 Task: View all reviews of litchfield, Connecticut, United States.
Action: Mouse moved to (525, 127)
Screenshot: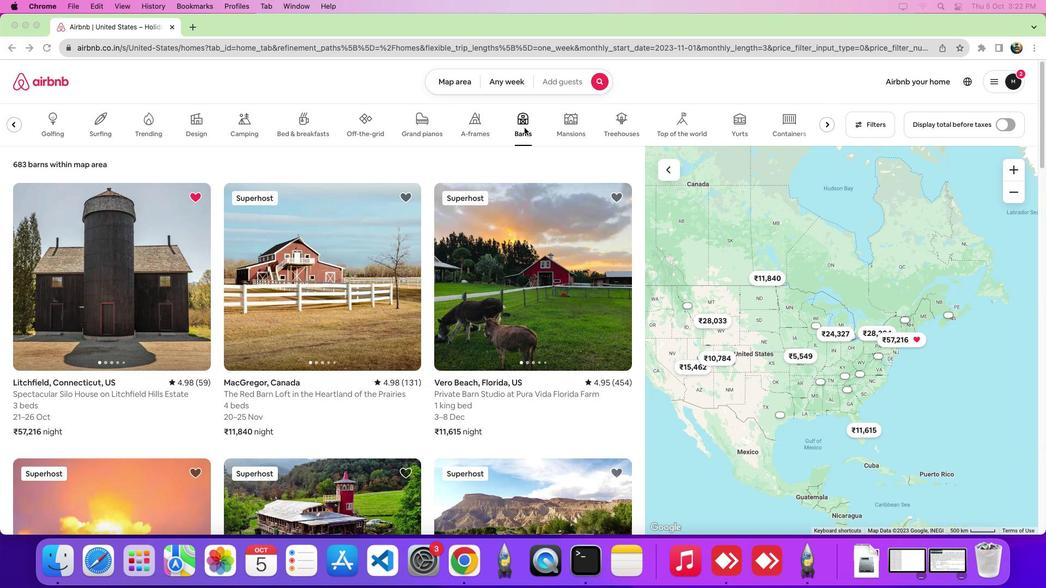 
Action: Mouse pressed left at (525, 127)
Screenshot: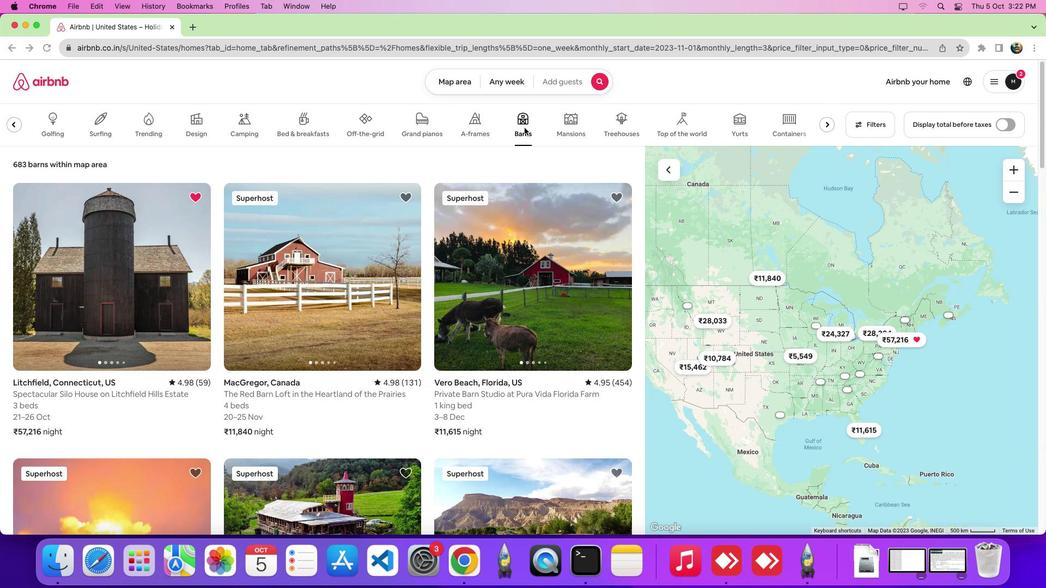 
Action: Mouse moved to (123, 270)
Screenshot: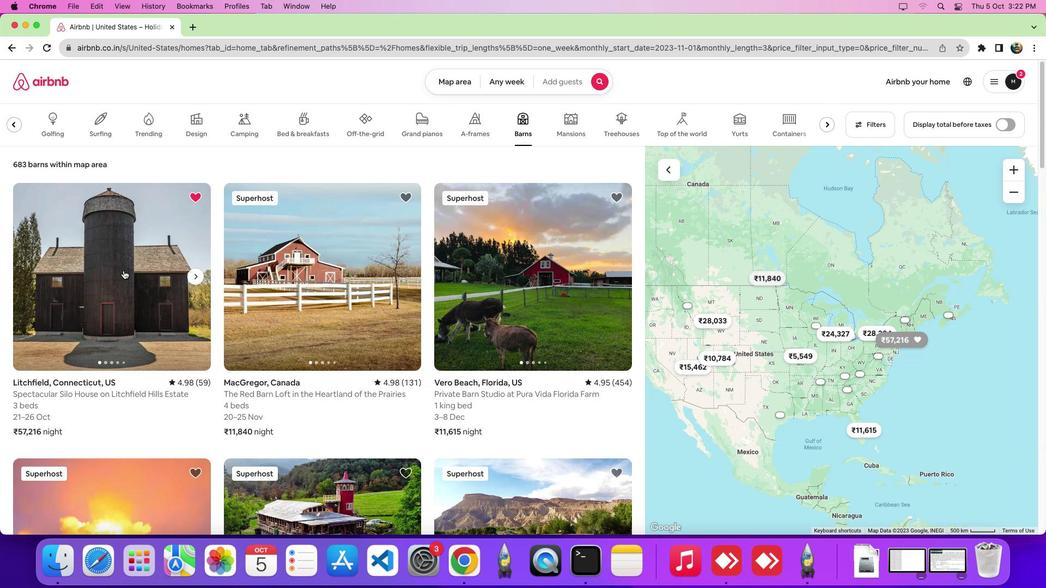 
Action: Mouse pressed left at (123, 270)
Screenshot: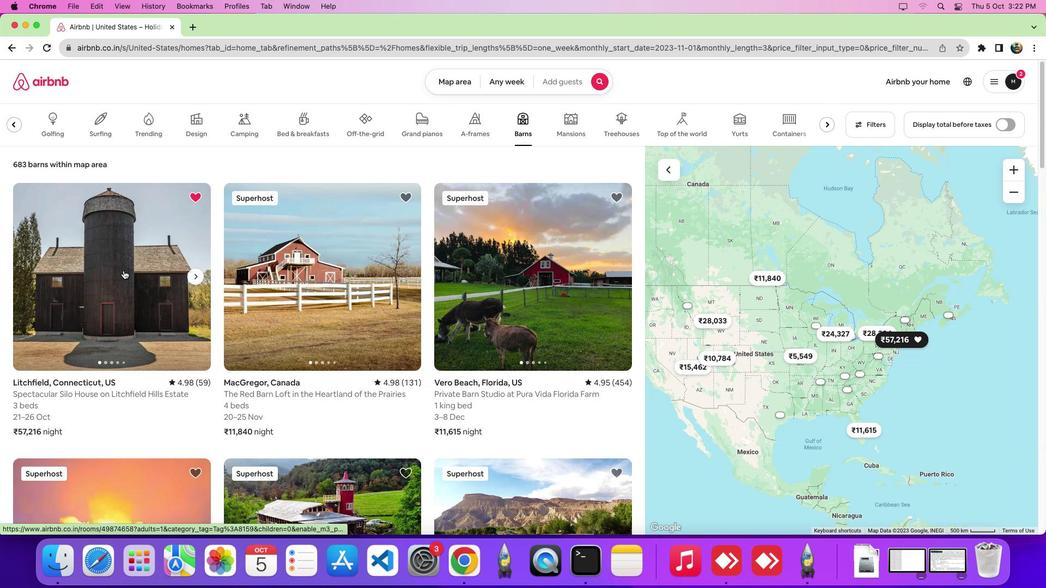 
Action: Mouse moved to (536, 336)
Screenshot: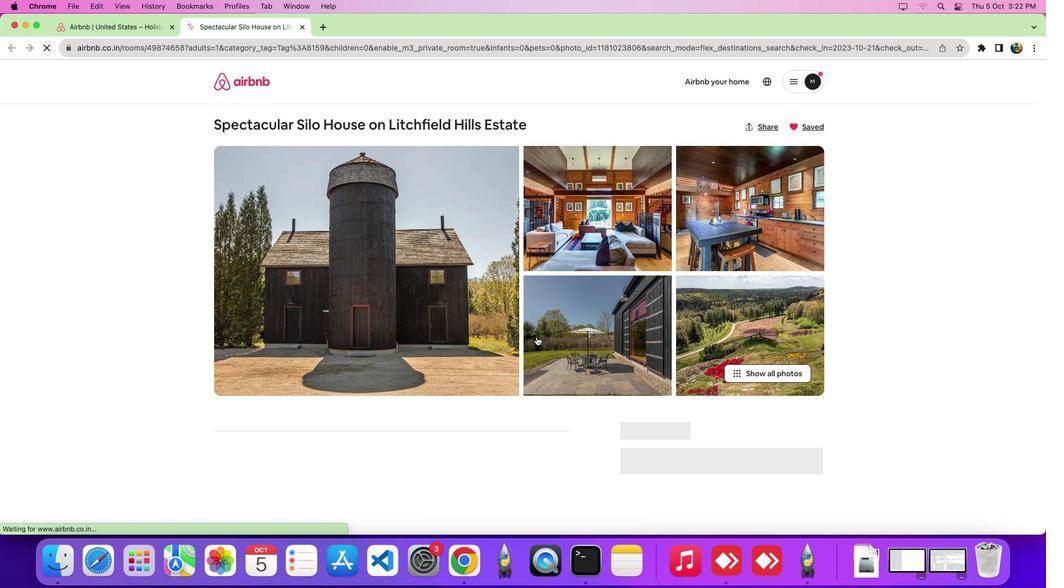 
Action: Mouse scrolled (536, 336) with delta (0, 0)
Screenshot: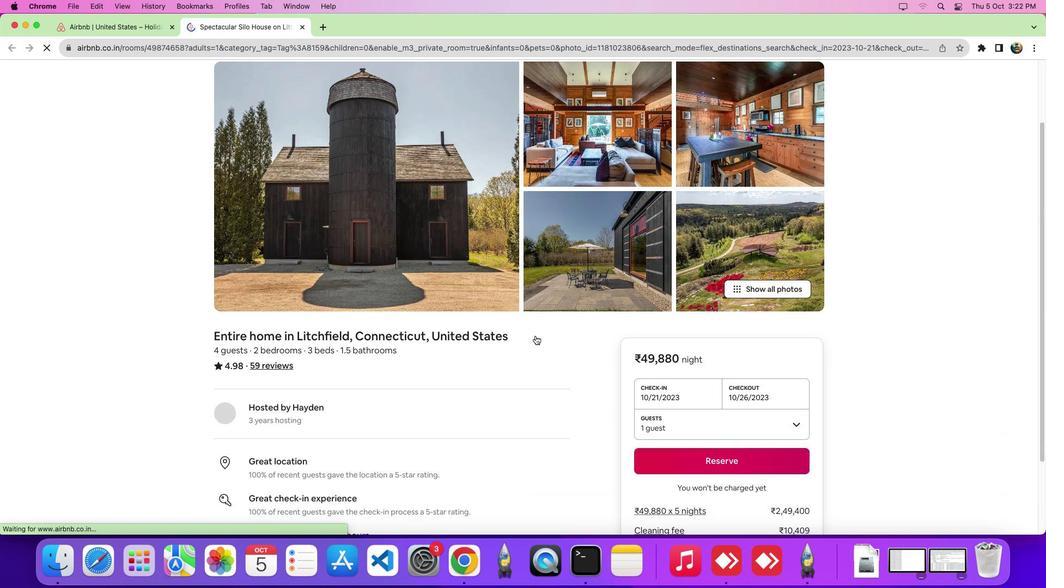
Action: Mouse scrolled (536, 336) with delta (0, -1)
Screenshot: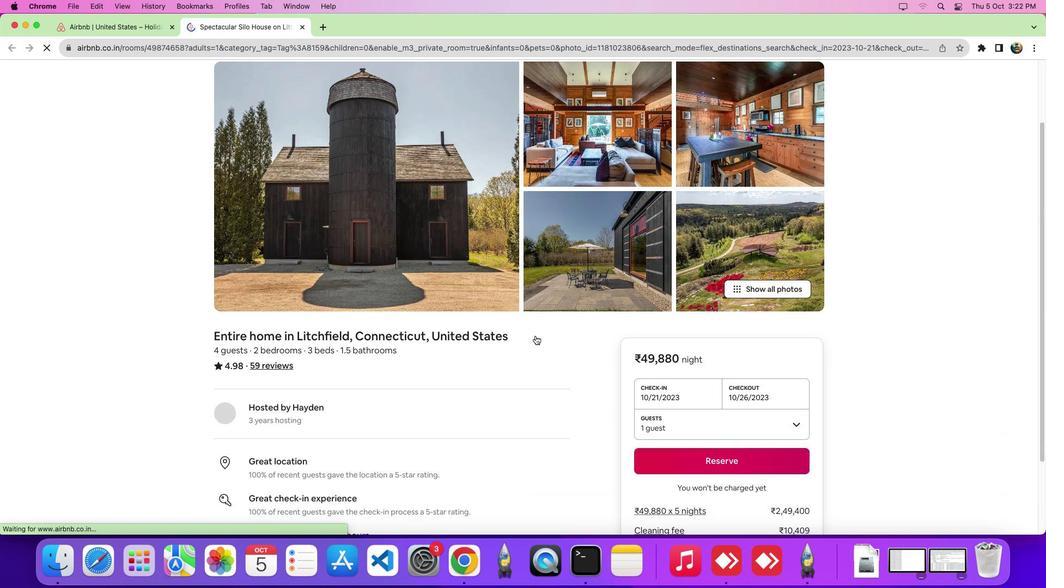 
Action: Mouse scrolled (536, 336) with delta (0, -5)
Screenshot: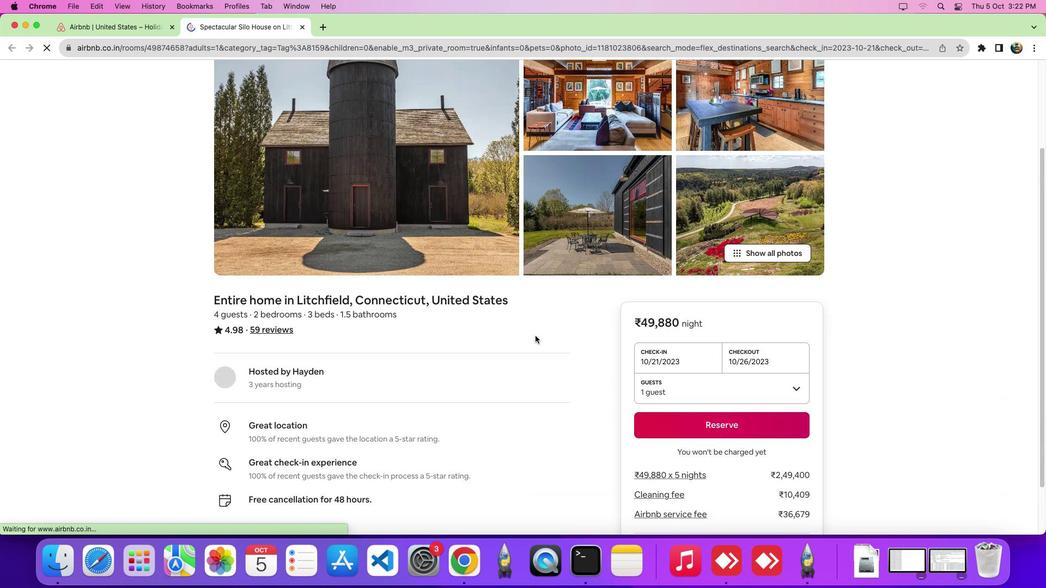 
Action: Mouse scrolled (536, 336) with delta (0, -7)
Screenshot: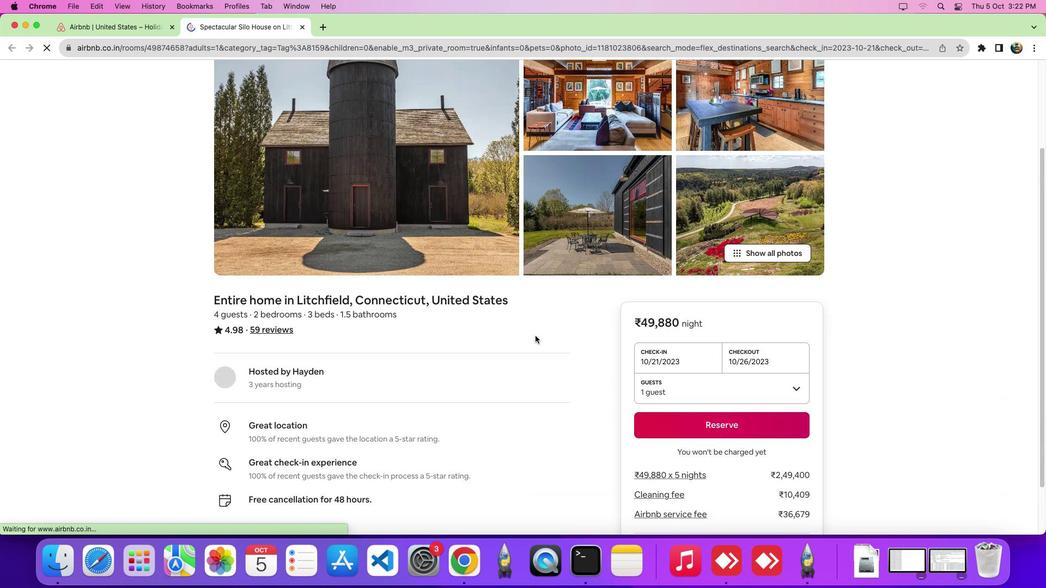 
Action: Mouse scrolled (536, 336) with delta (0, -8)
Screenshot: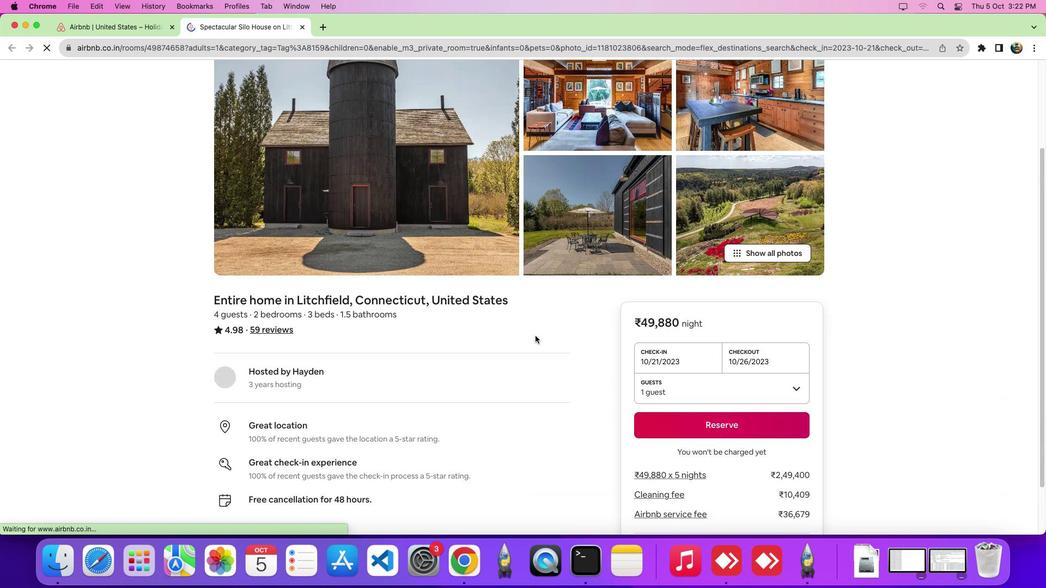 
Action: Mouse scrolled (536, 336) with delta (0, -9)
Screenshot: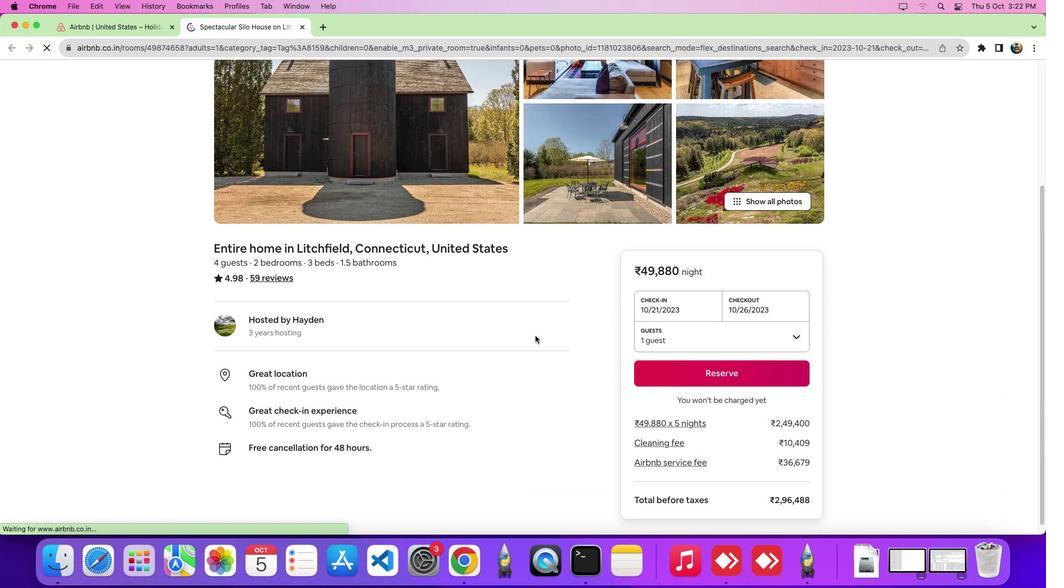 
Action: Mouse moved to (535, 336)
Screenshot: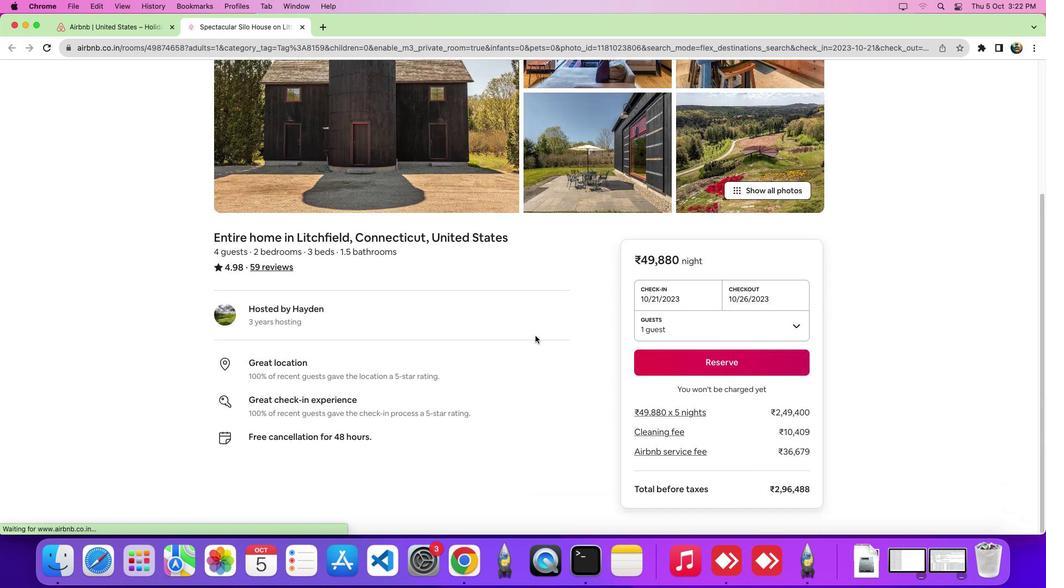 
Action: Mouse scrolled (535, 336) with delta (0, 0)
Screenshot: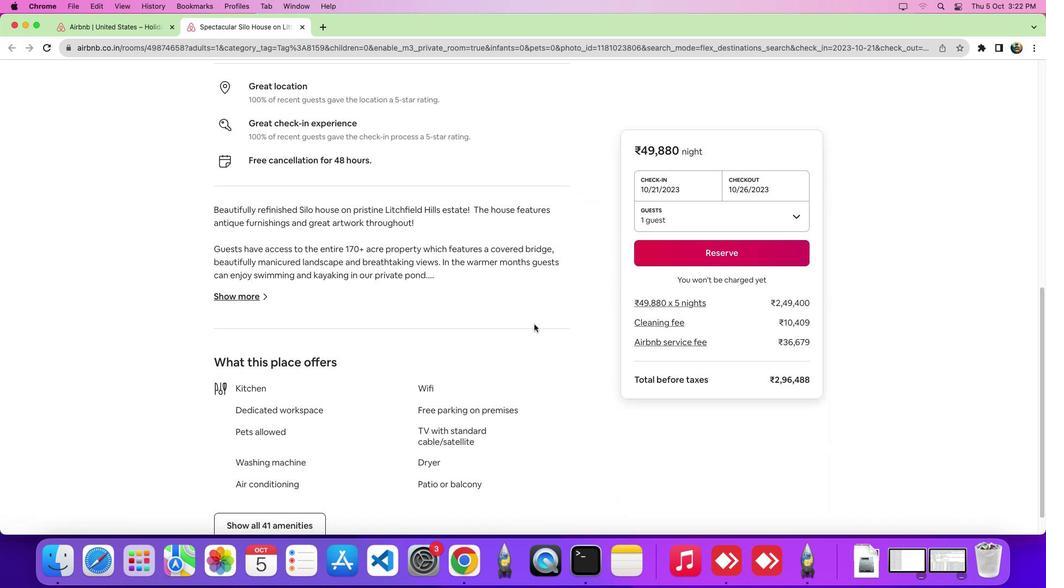 
Action: Mouse scrolled (535, 336) with delta (0, -2)
Screenshot: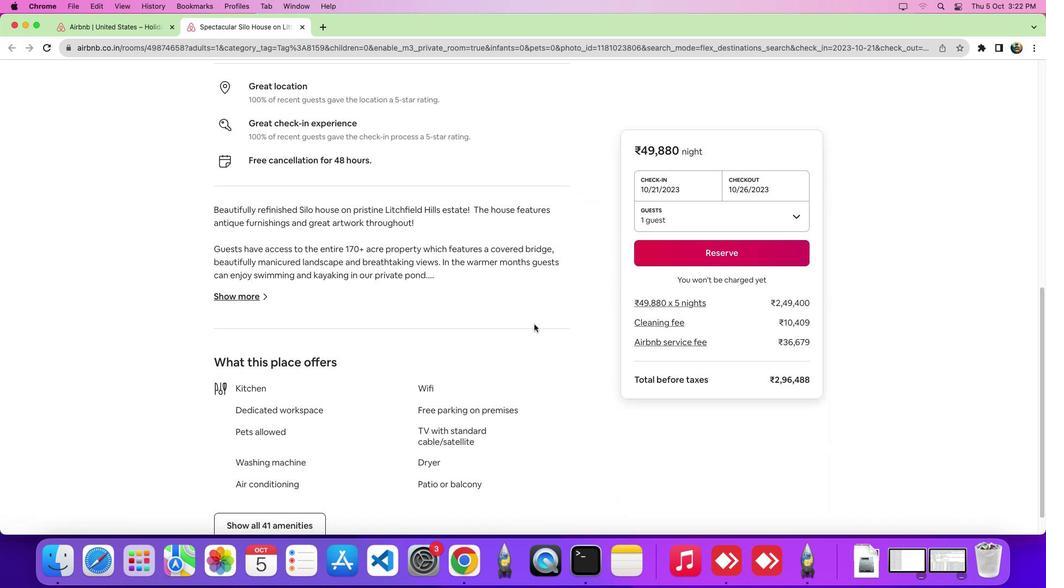 
Action: Mouse scrolled (535, 336) with delta (0, -7)
Screenshot: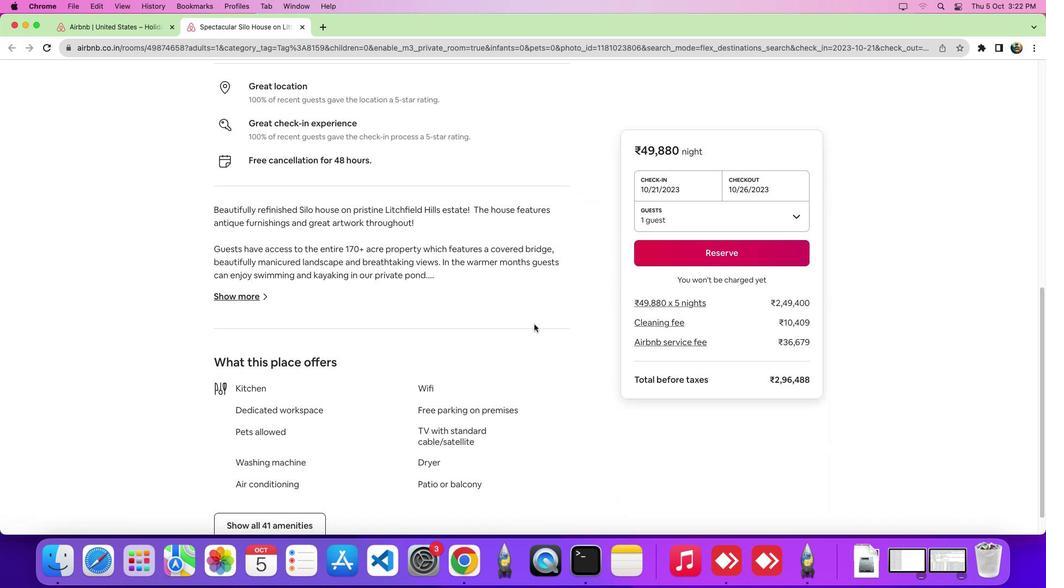 
Action: Mouse scrolled (535, 336) with delta (0, -8)
Screenshot: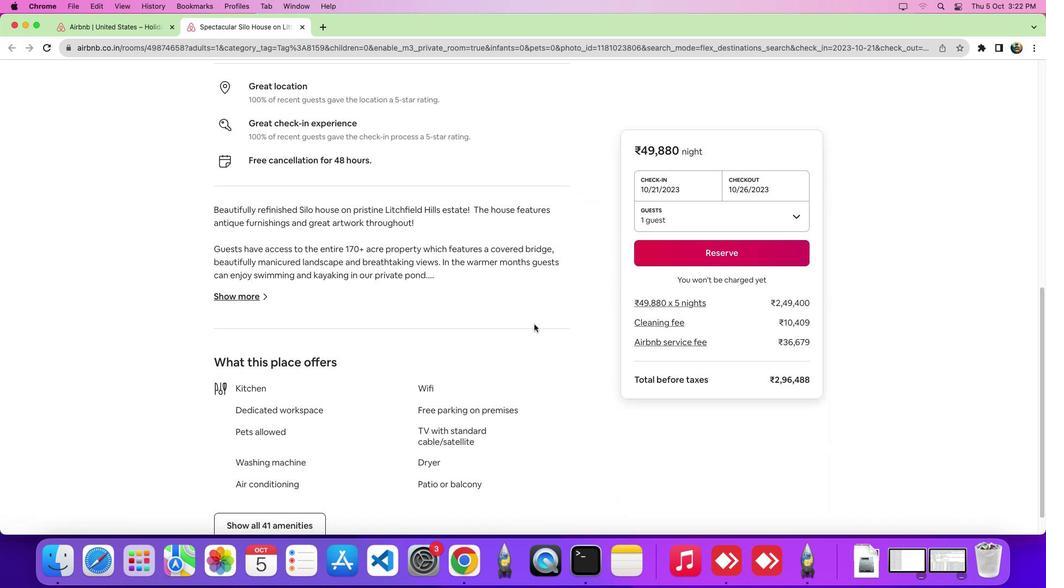 
Action: Mouse scrolled (535, 336) with delta (0, -9)
Screenshot: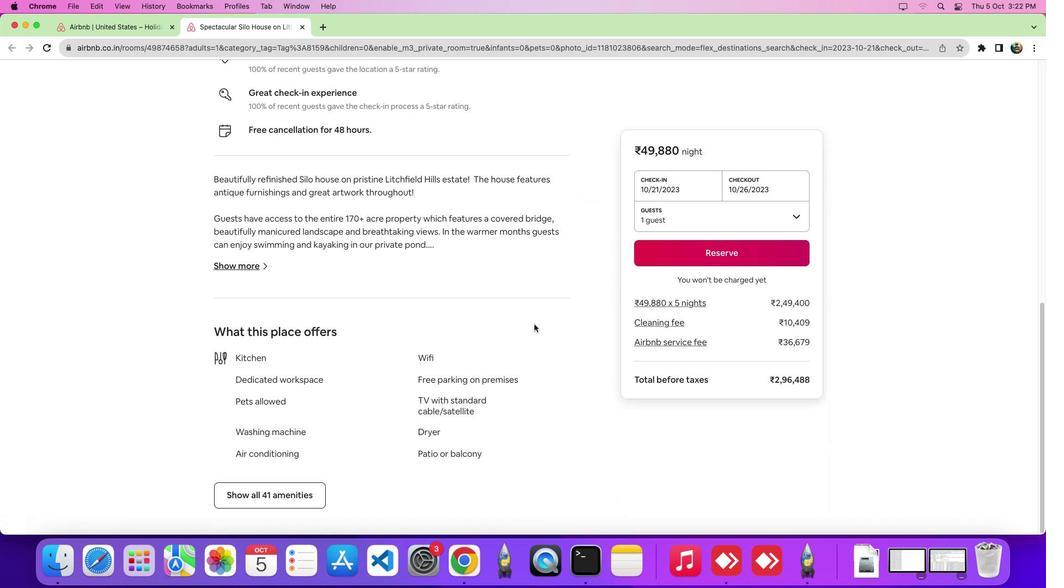 
Action: Mouse moved to (319, 78)
Screenshot: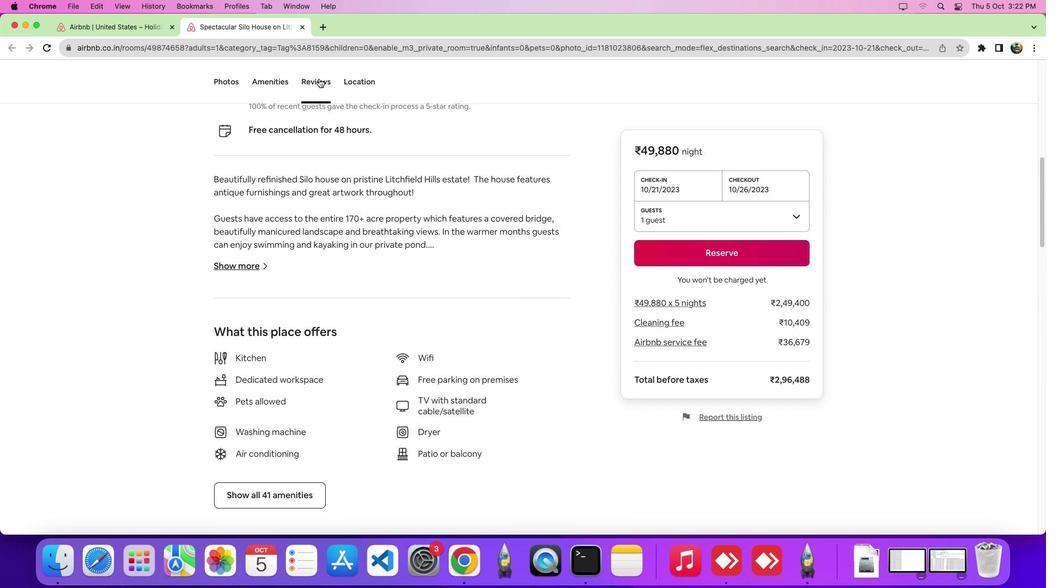 
Action: Mouse pressed left at (319, 78)
Screenshot: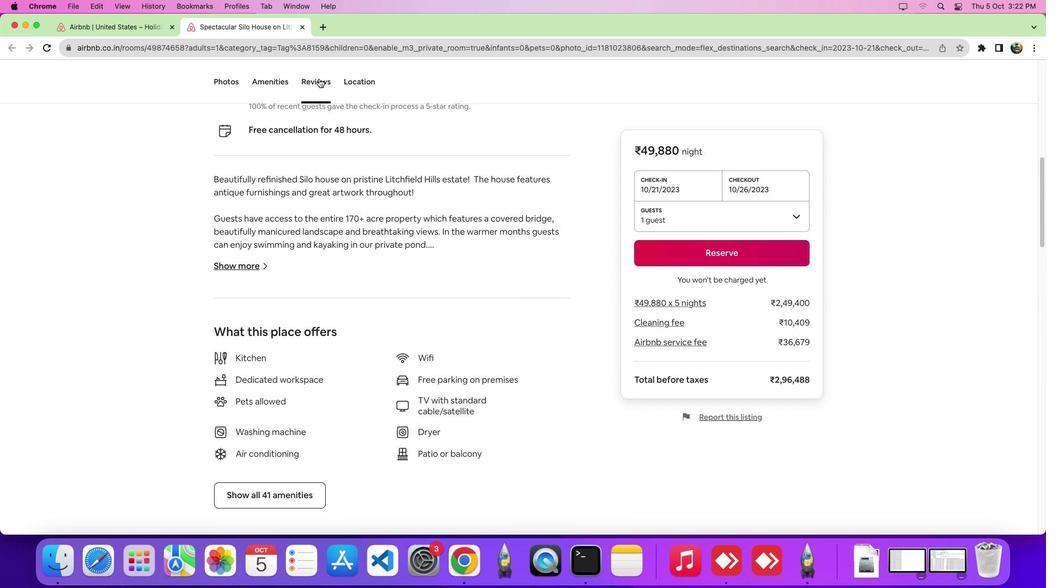 
Action: Mouse moved to (405, 293)
Screenshot: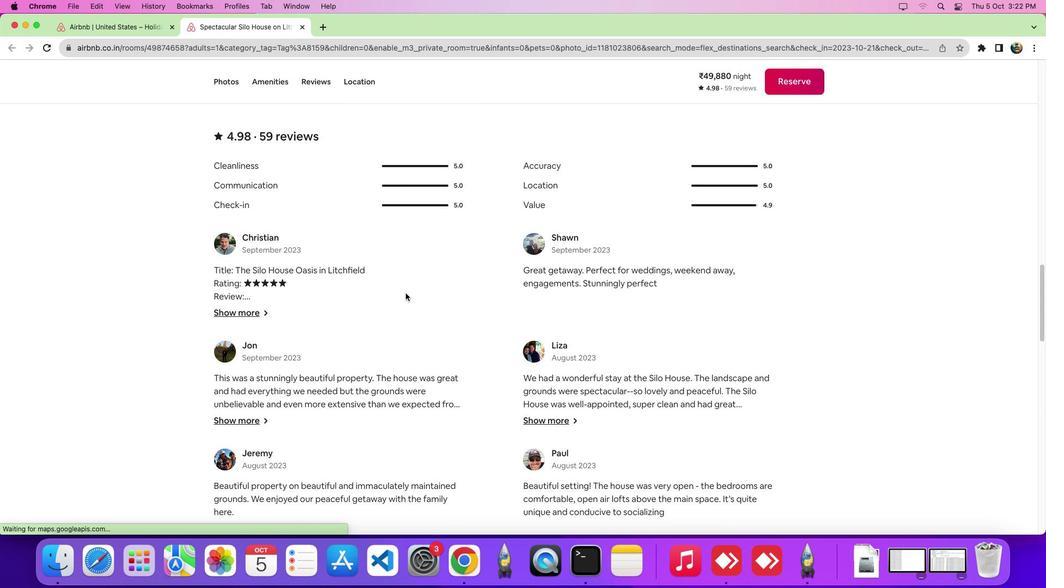 
Action: Mouse scrolled (405, 293) with delta (0, 0)
Screenshot: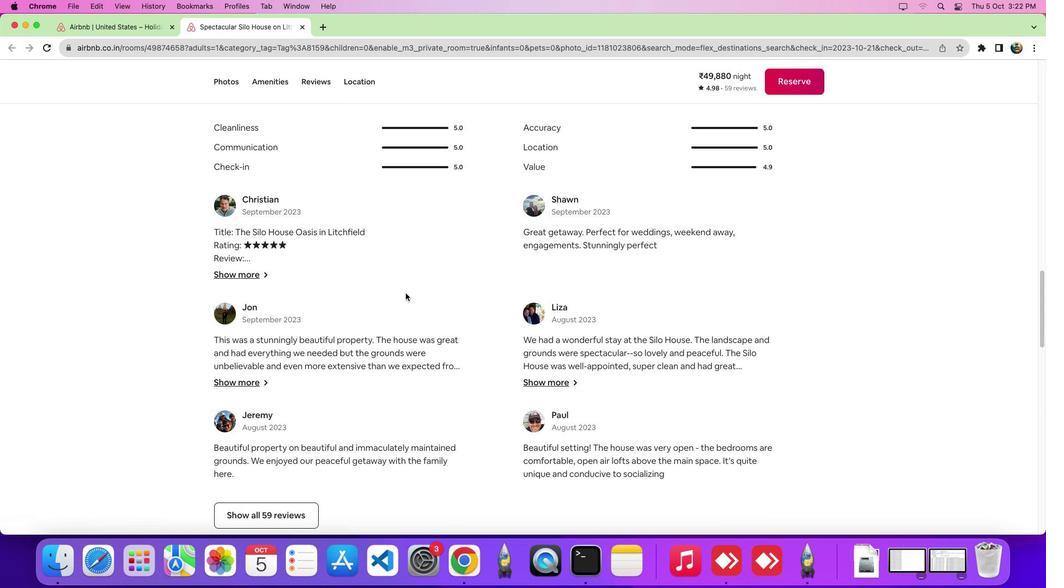 
Action: Mouse scrolled (405, 293) with delta (0, 0)
Screenshot: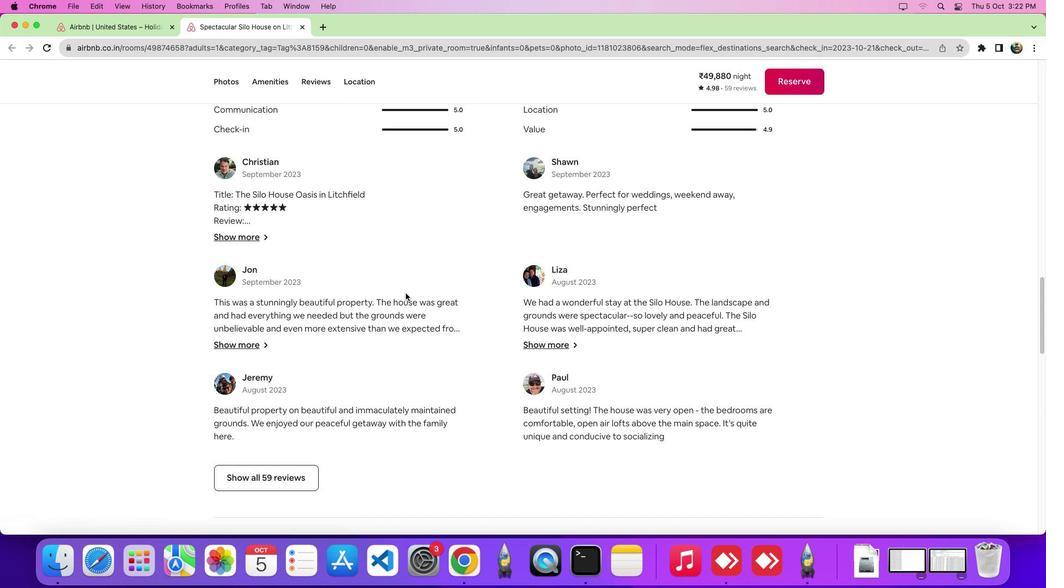 
Action: Mouse scrolled (405, 293) with delta (0, -3)
Screenshot: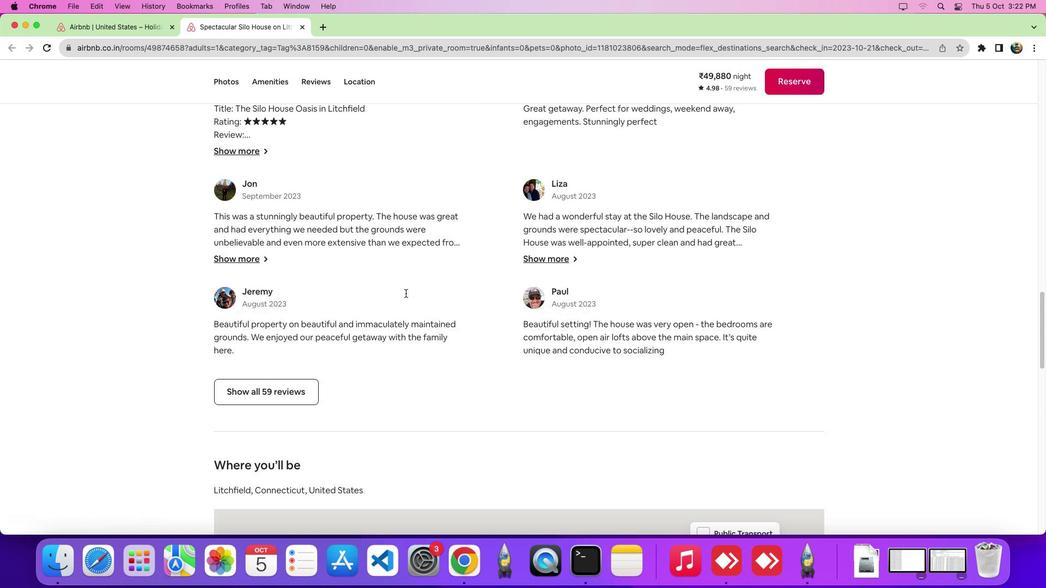 
Action: Mouse scrolled (405, 293) with delta (0, -3)
Screenshot: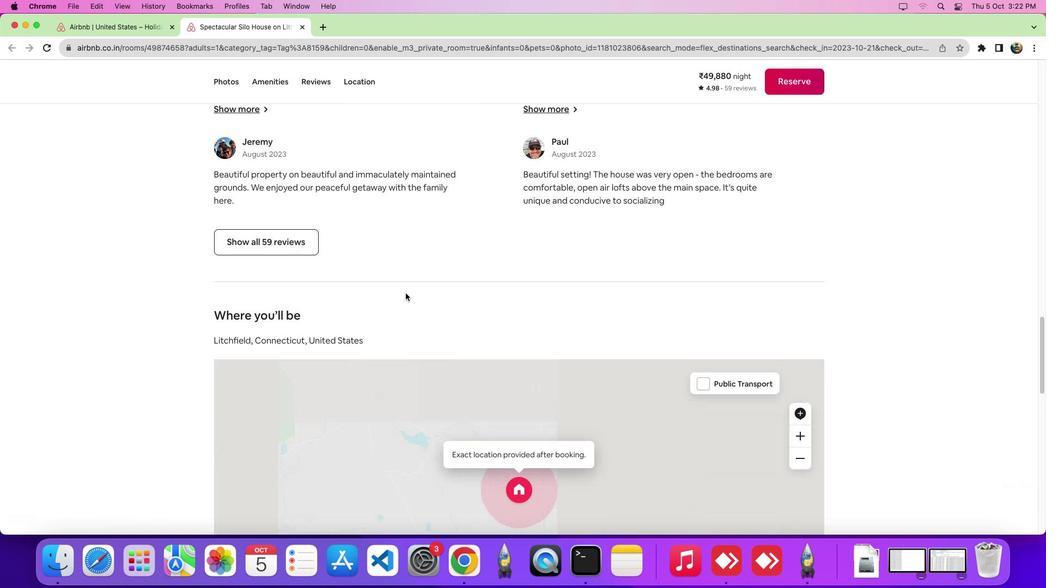 
Action: Mouse moved to (282, 197)
Screenshot: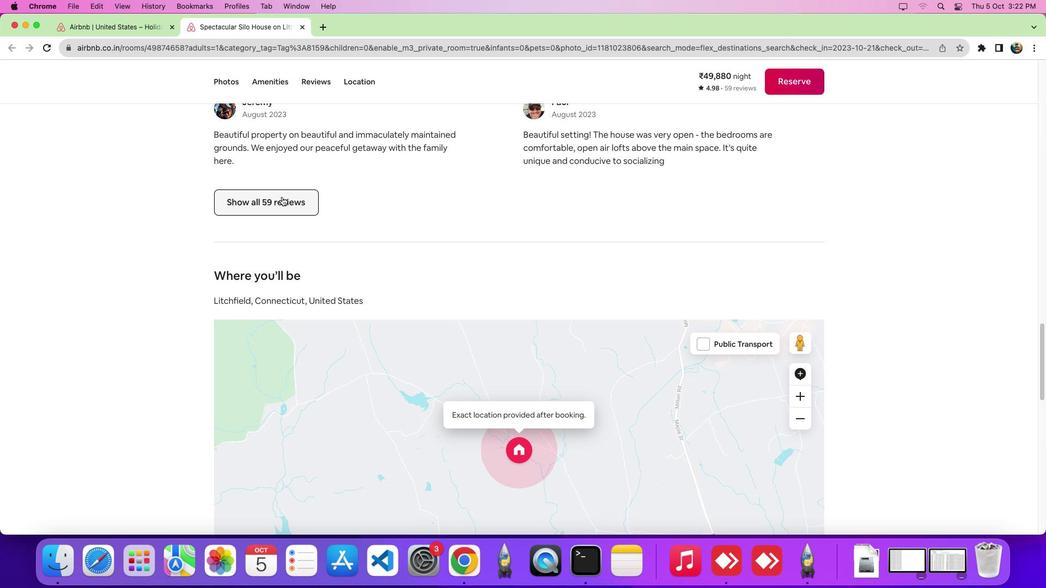 
Action: Mouse pressed left at (282, 197)
Screenshot: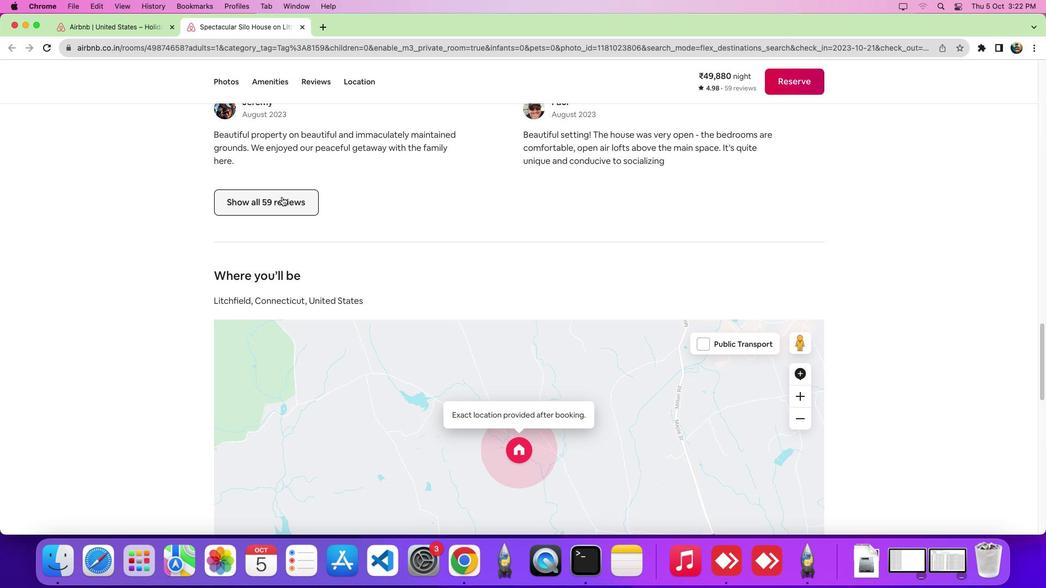
Action: Mouse moved to (618, 369)
Screenshot: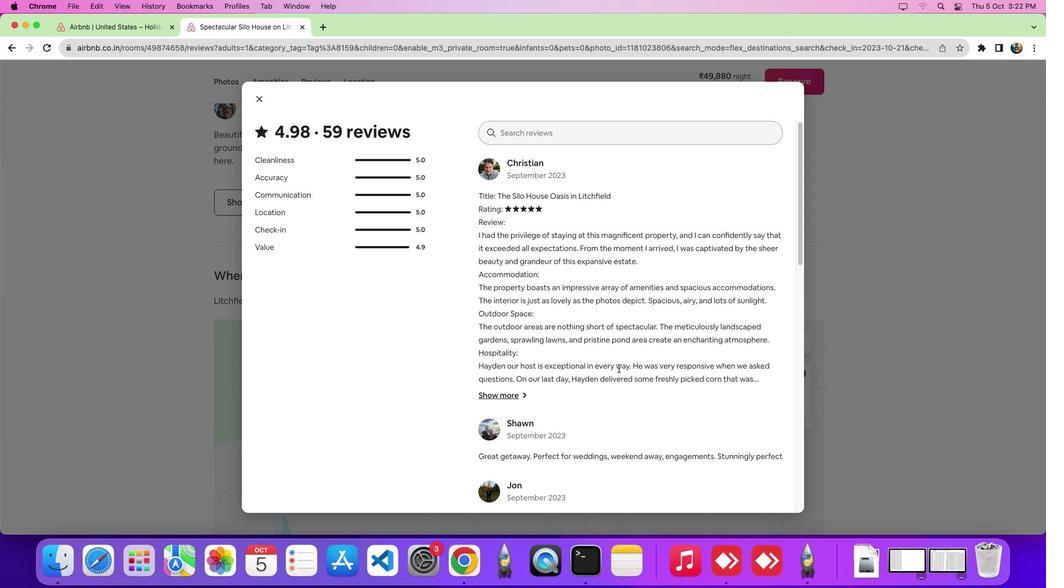 
Action: Mouse scrolled (618, 369) with delta (0, 0)
Screenshot: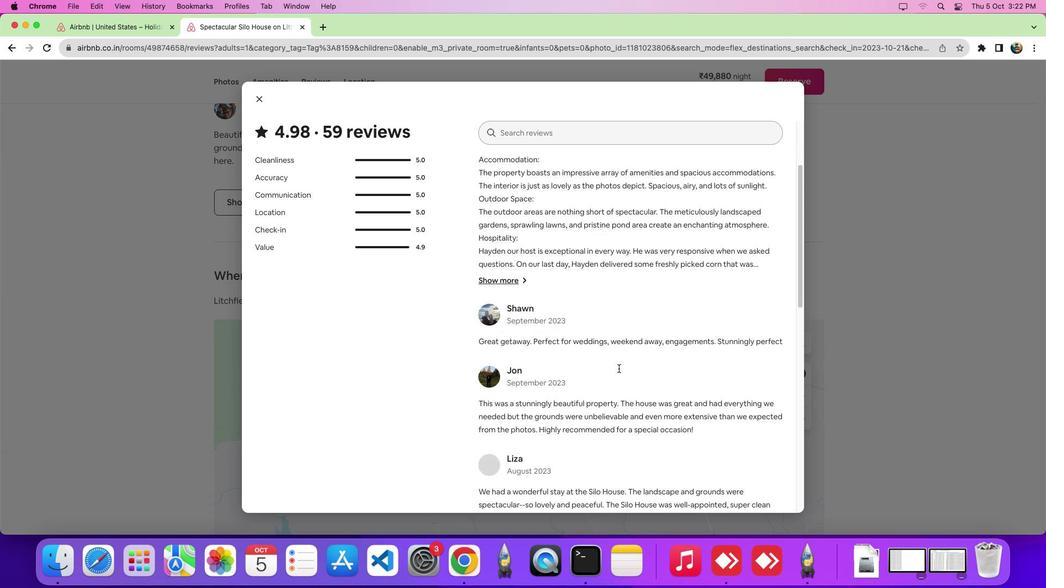 
Action: Mouse scrolled (618, 369) with delta (0, -1)
Screenshot: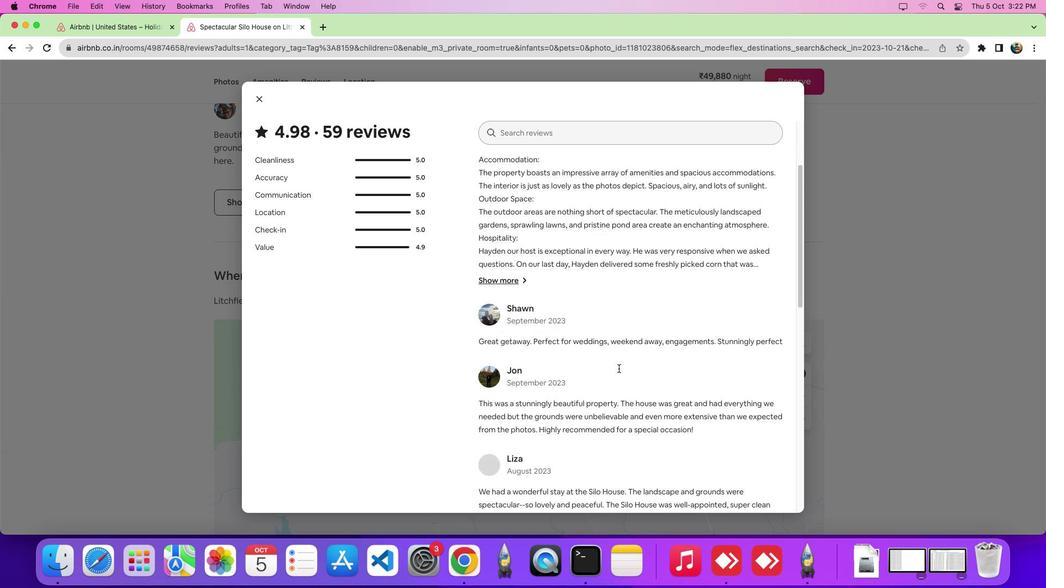 
Action: Mouse scrolled (618, 369) with delta (0, -4)
Screenshot: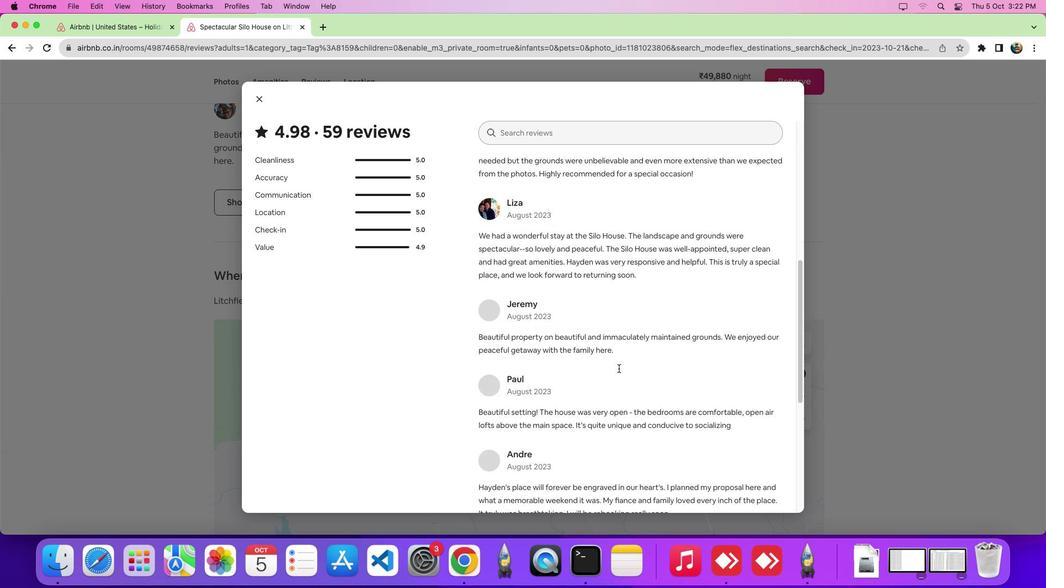 
Action: Mouse scrolled (618, 369) with delta (0, -7)
Screenshot: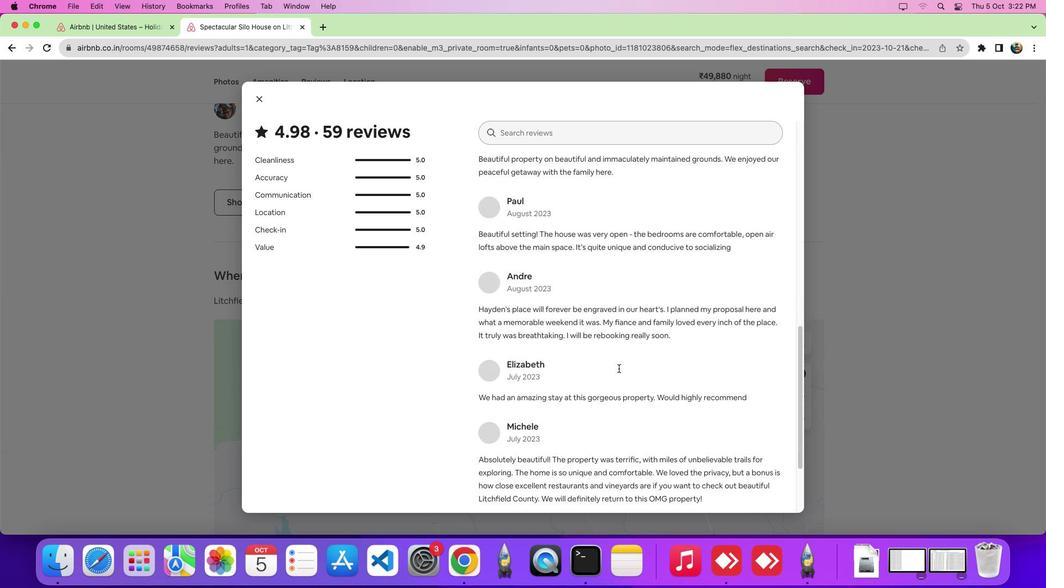 
